 Task: Create a section Error Handling Sprint and in the section, add a milestone Virtual Desktop Infrastructure (VDI) Implementation in the project ArmourVault
Action: Mouse moved to (114, 401)
Screenshot: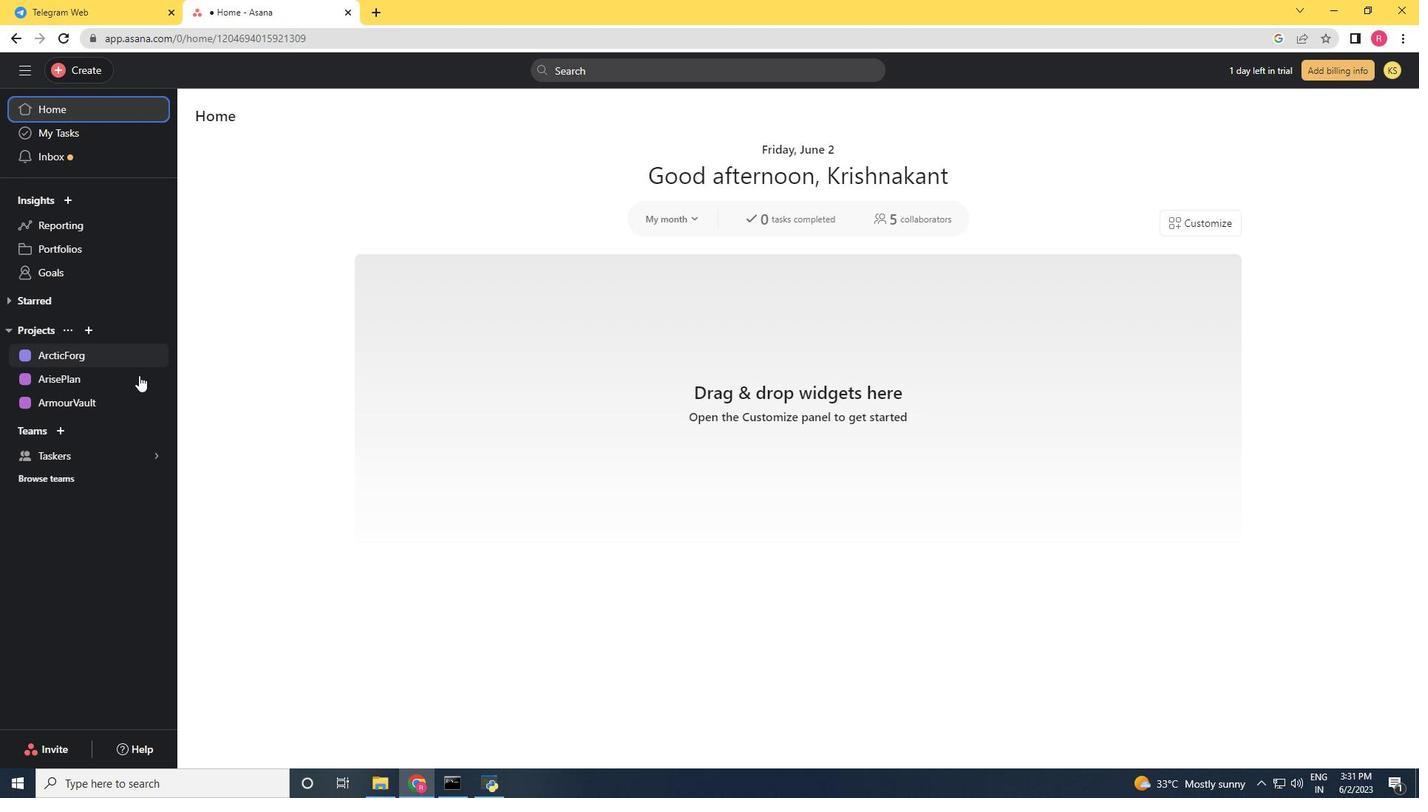 
Action: Mouse pressed left at (114, 401)
Screenshot: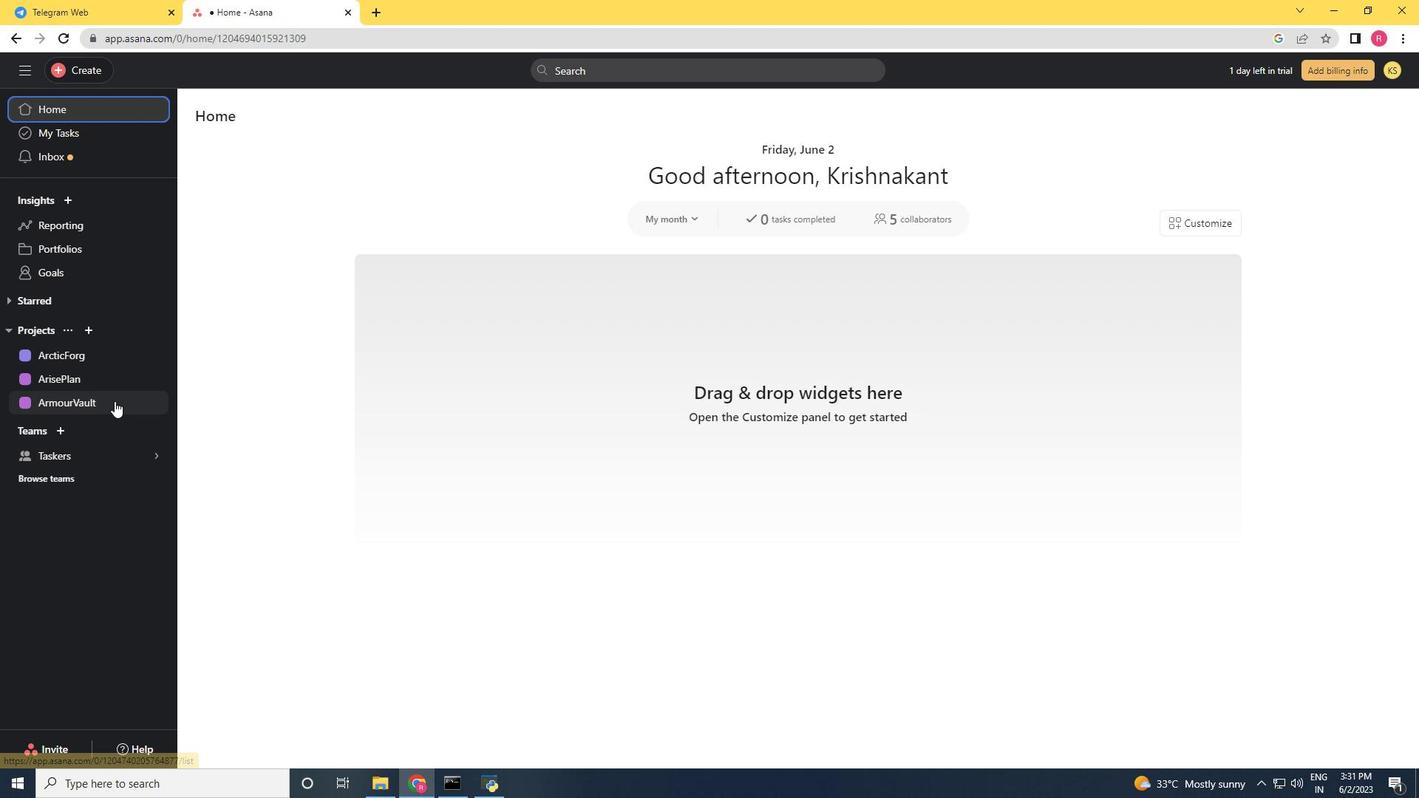 
Action: Mouse moved to (260, 590)
Screenshot: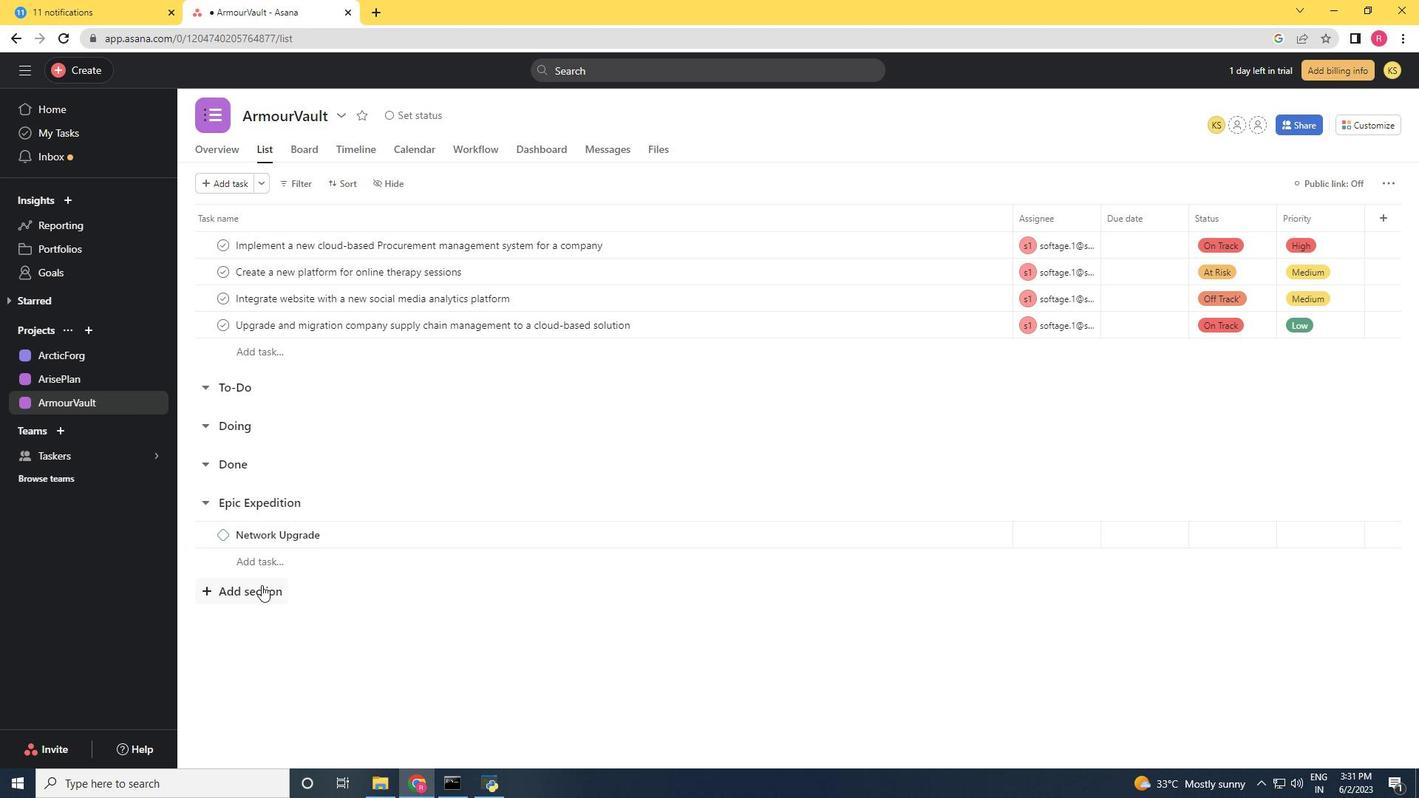 
Action: Mouse pressed left at (260, 590)
Screenshot: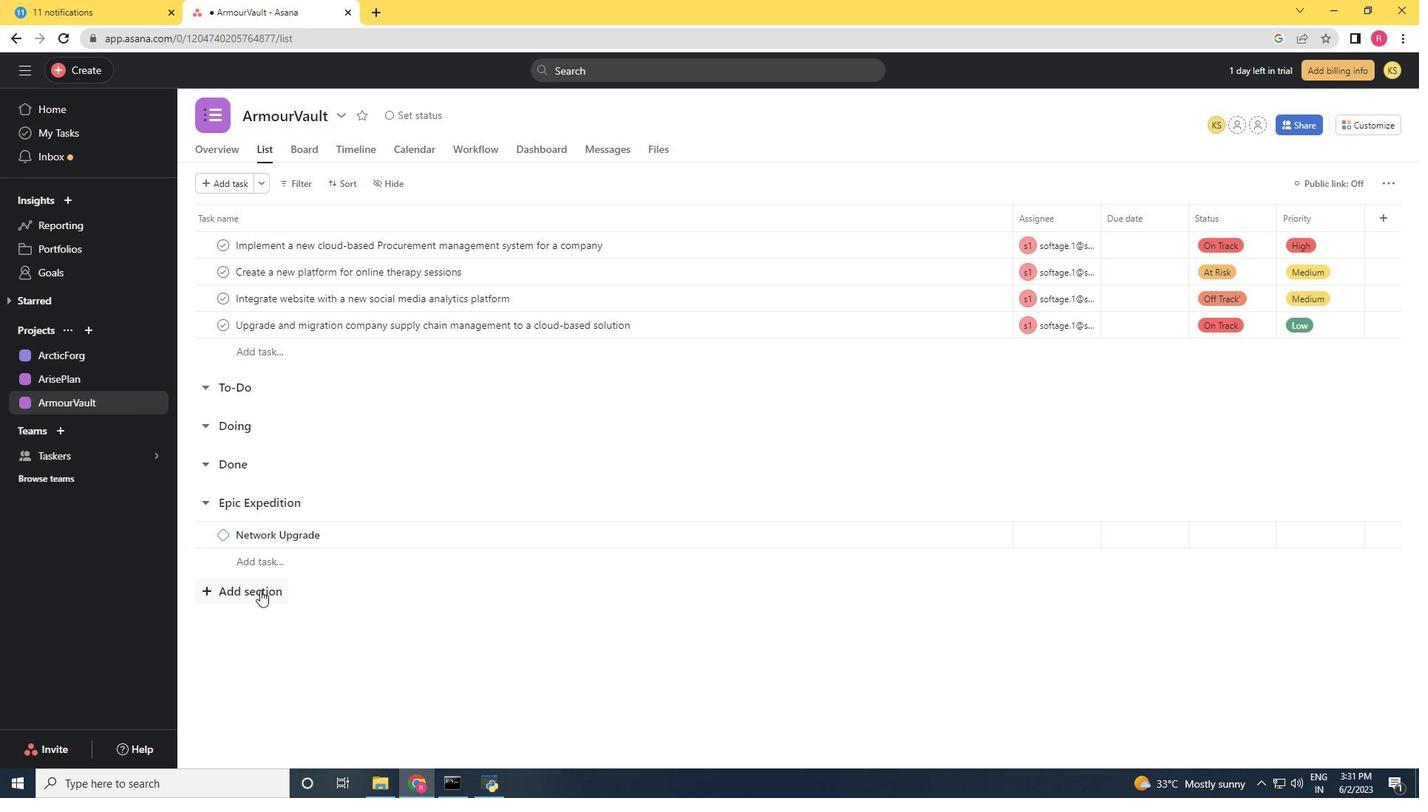 
Action: Mouse moved to (199, 584)
Screenshot: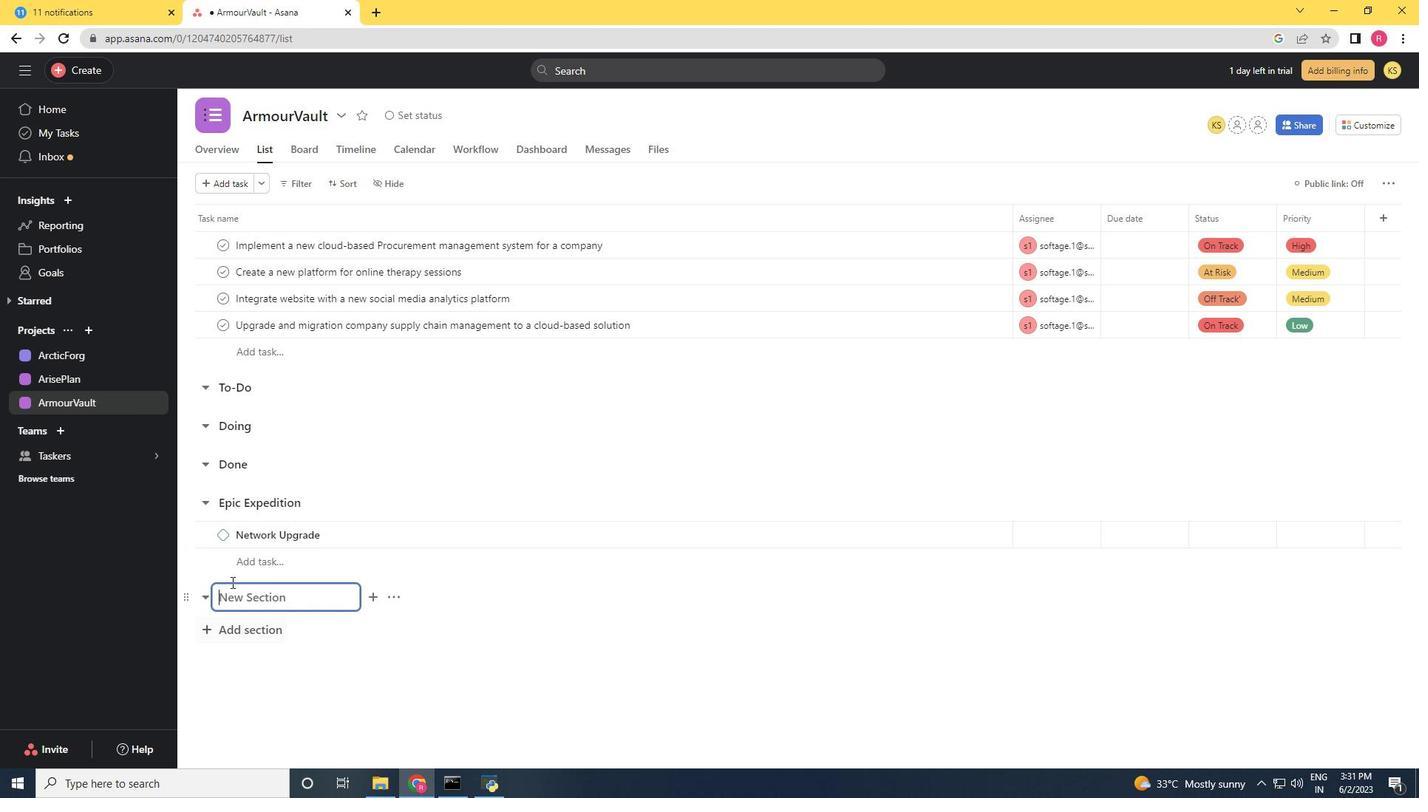 
Action: Key pressed <Key.shift><Key.shift><Key.shift><Key.shift>Error<Key.space><Key.shift>Handling<Key.space><Key.shift>Sprint<Key.enter><Key.shift><Key.shift><Key.shift><Key.shift><Key.shift><Key.shift><Key.shift><Key.shift><Key.shift><Key.shift><Key.shift><Key.shift><Key.shift><Key.shift><Key.shift><Key.shift><Key.shift><Key.shift><Key.shift><Key.shift><Key.shift><Key.shift><Key.shift><Key.shift><Key.shift><Key.shift><Key.shift><Key.shift><Key.shift><Key.shift><Key.shift><Key.shift><Key.shift><Key.shift><Key.shift><Key.shift><Key.shift><Key.shift><Key.shift><Key.shift><Key.shift><Key.shift><Key.shift><Key.shift><Key.shift><Key.shift><Key.shift><Key.shift><Key.shift><Key.shift><Key.shift><Key.shift><Key.shift><Key.shift><Key.shift><Key.shift>Virtual<Key.space><Key.shift><Key.shift><Key.shift><Key.shift><Key.shift><Key.shift>Desktop<Key.space><Key.shift>Infrastucture<Key.space><Key.backspace><Key.backspace><Key.backspace><Key.backspace><Key.backspace><Key.backspace><Key.backspace><Key.backspace><Key.backspace>stu<Key.backspace>ructure<Key.space><Key.shift_r><Key.shift_r><Key.shift_r><Key.shift_r><Key.shift_r><Key.shift_r><Key.shift_r>(VDI<Key.shift_r>)<Key.space><Key.shift>Implementation<Key.space>
Screenshot: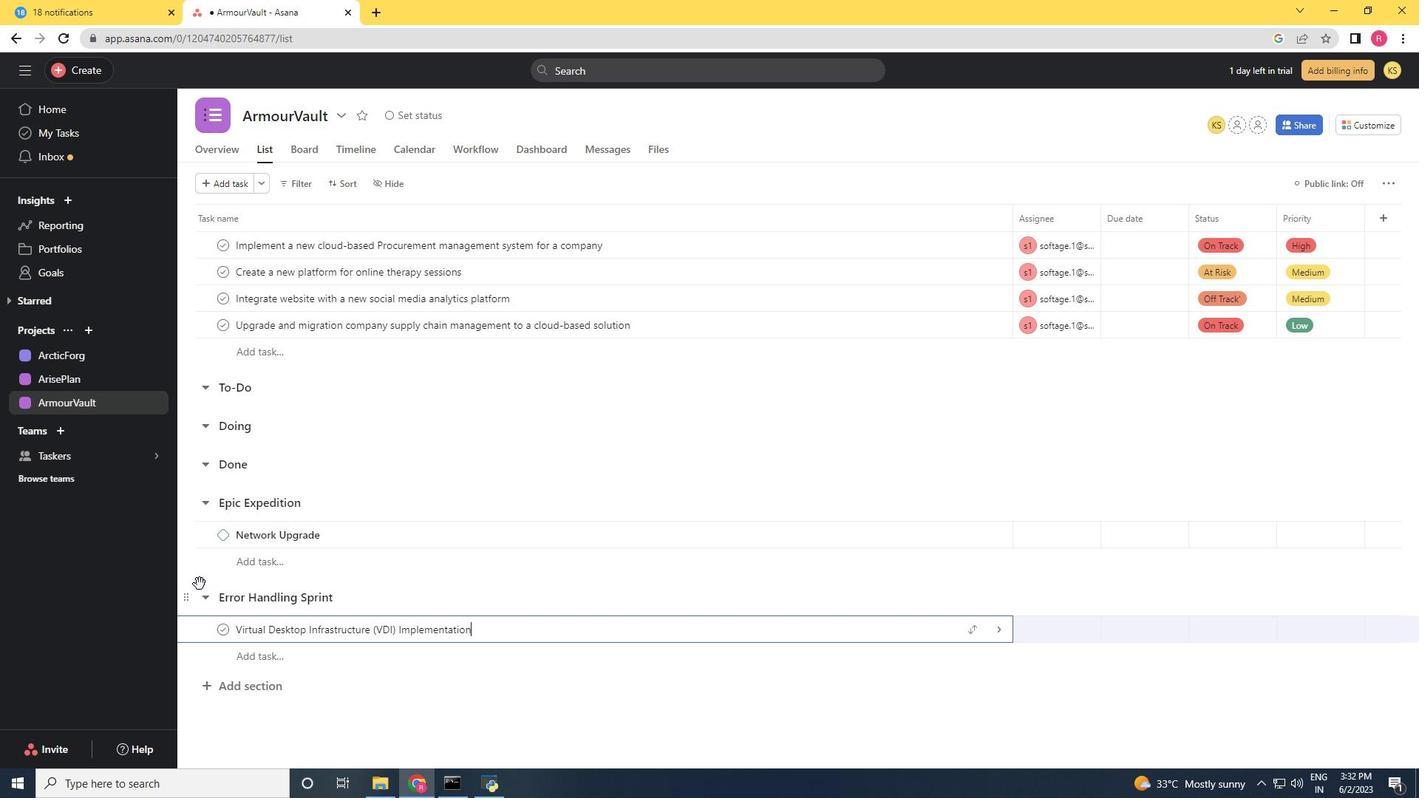 
Action: Mouse moved to (524, 620)
Screenshot: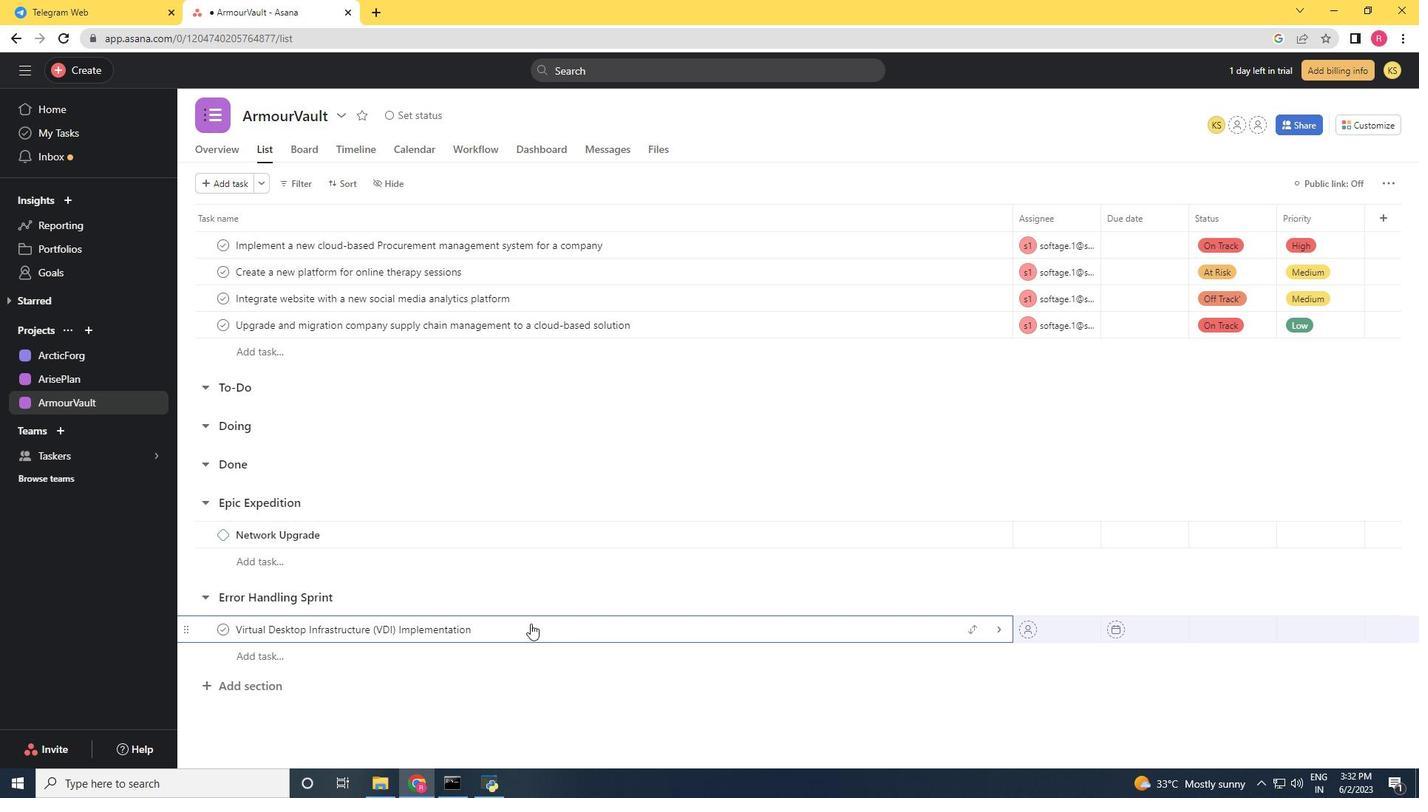 
Action: Mouse pressed right at (524, 620)
Screenshot: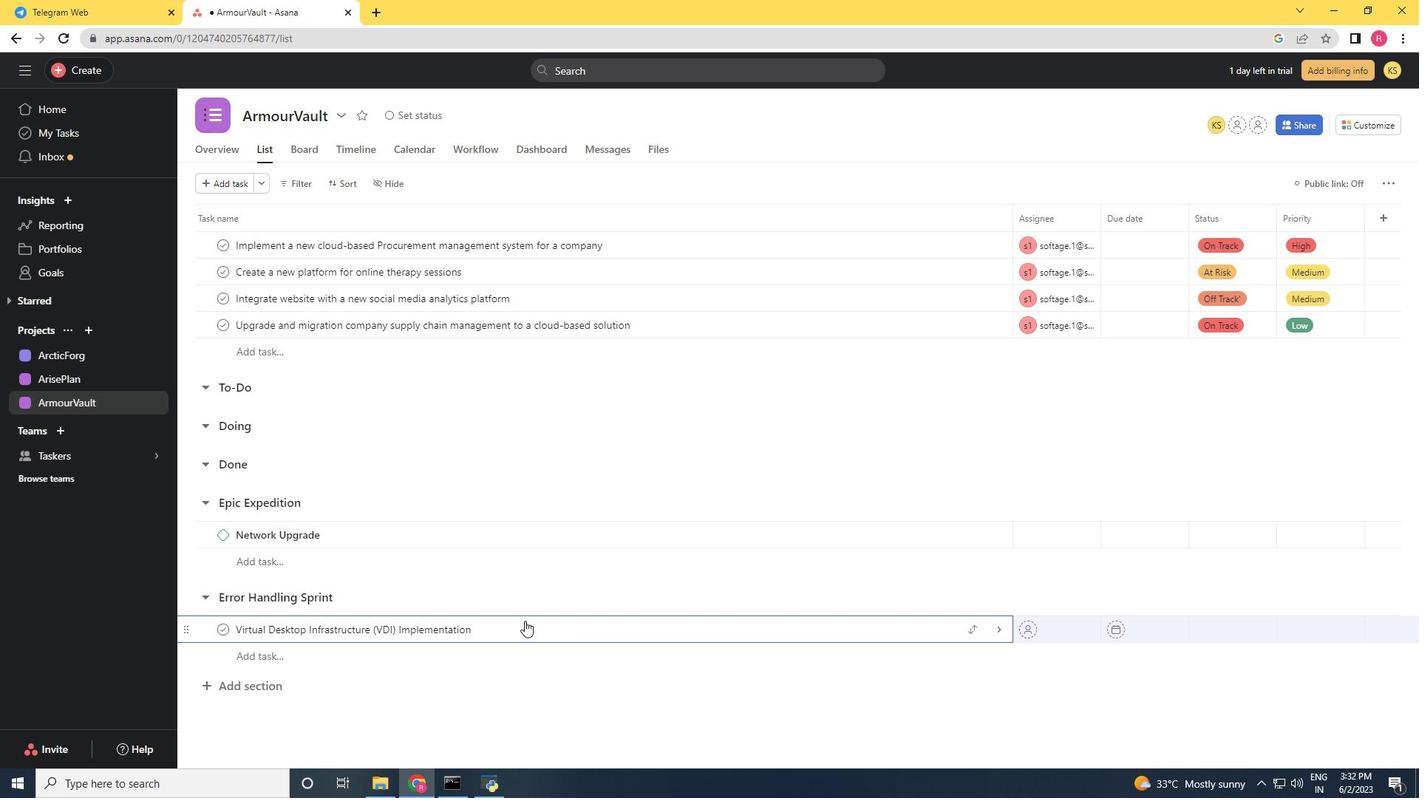 
Action: Mouse moved to (611, 542)
Screenshot: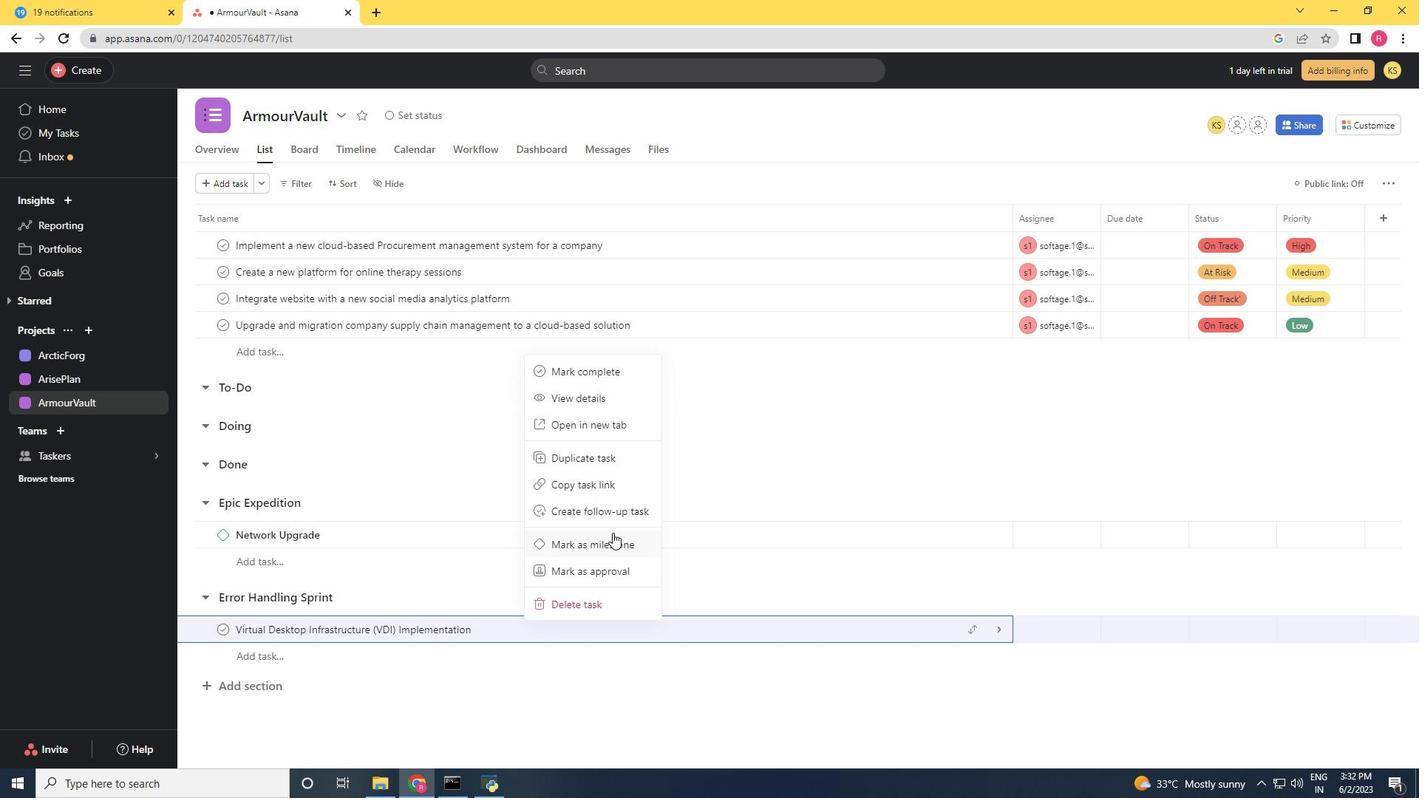 
Action: Mouse pressed left at (611, 542)
Screenshot: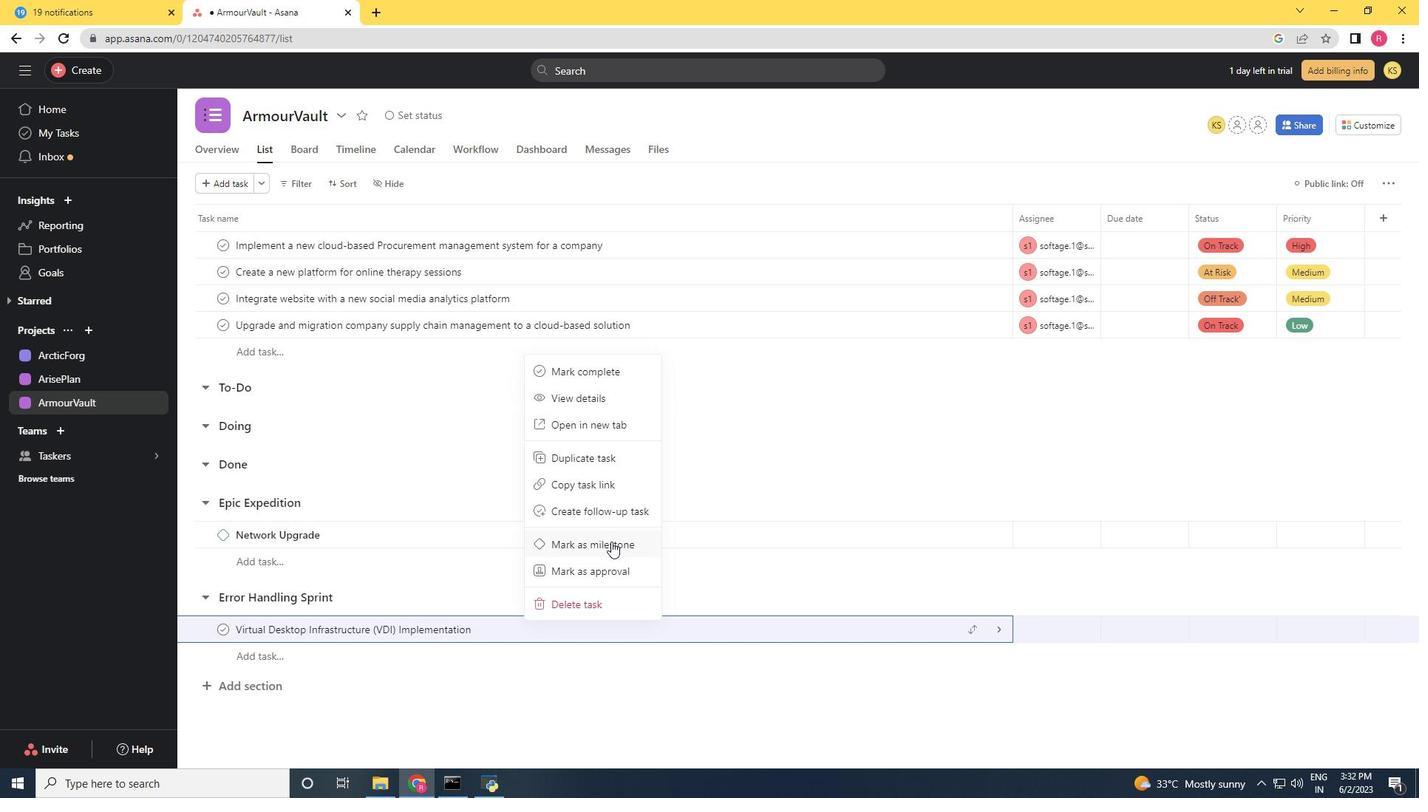 
Action: Mouse moved to (482, 567)
Screenshot: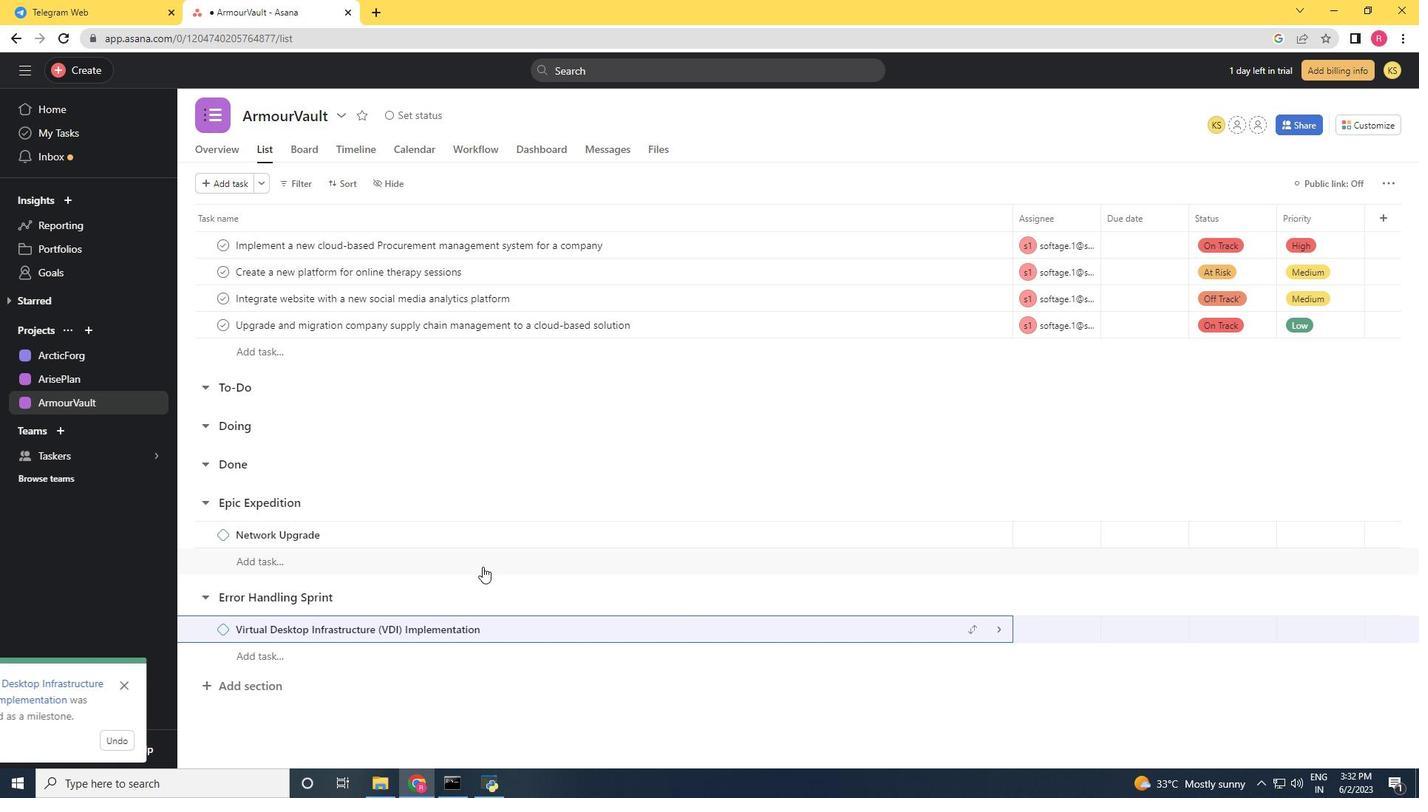 
